 Task: Create in the project TrendSetter in Backlog an issue 'Implement a new cloud-based data governance system for a company with advanced data classification and privacy features', assign it to team member softage.3@softage.net and change the status to IN PROGRESS.
Action: Mouse moved to (95, 173)
Screenshot: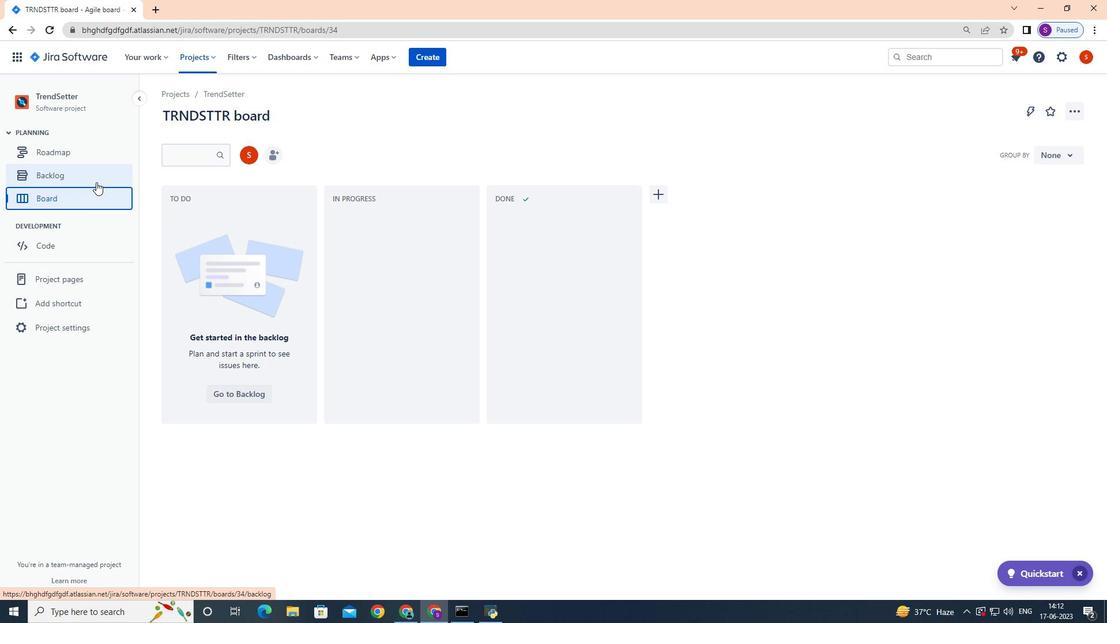 
Action: Mouse pressed left at (95, 173)
Screenshot: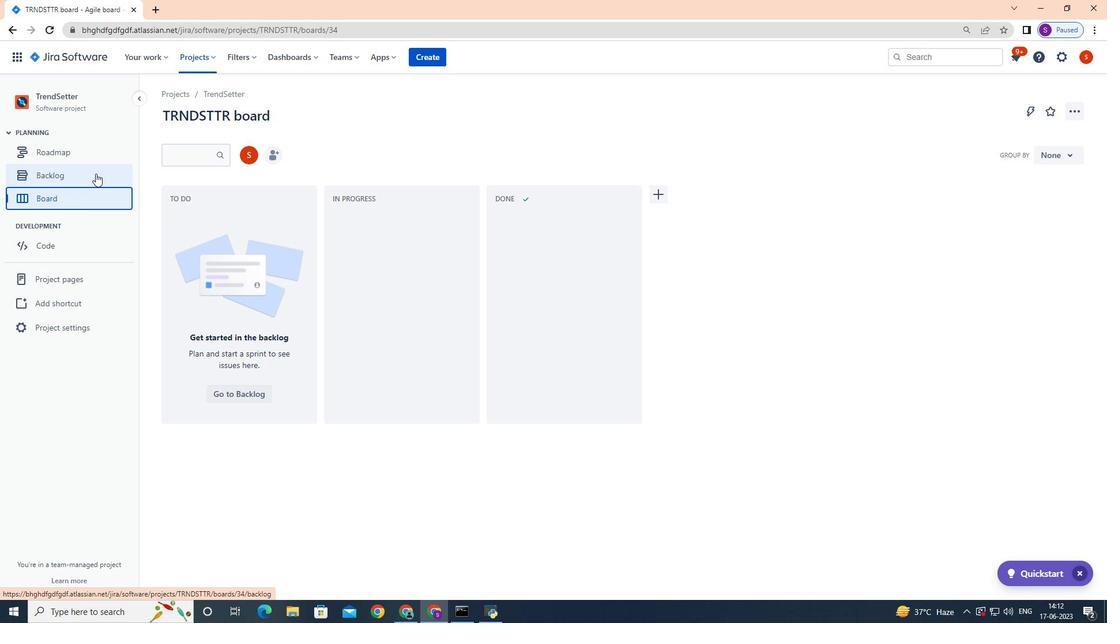 
Action: Mouse moved to (298, 279)
Screenshot: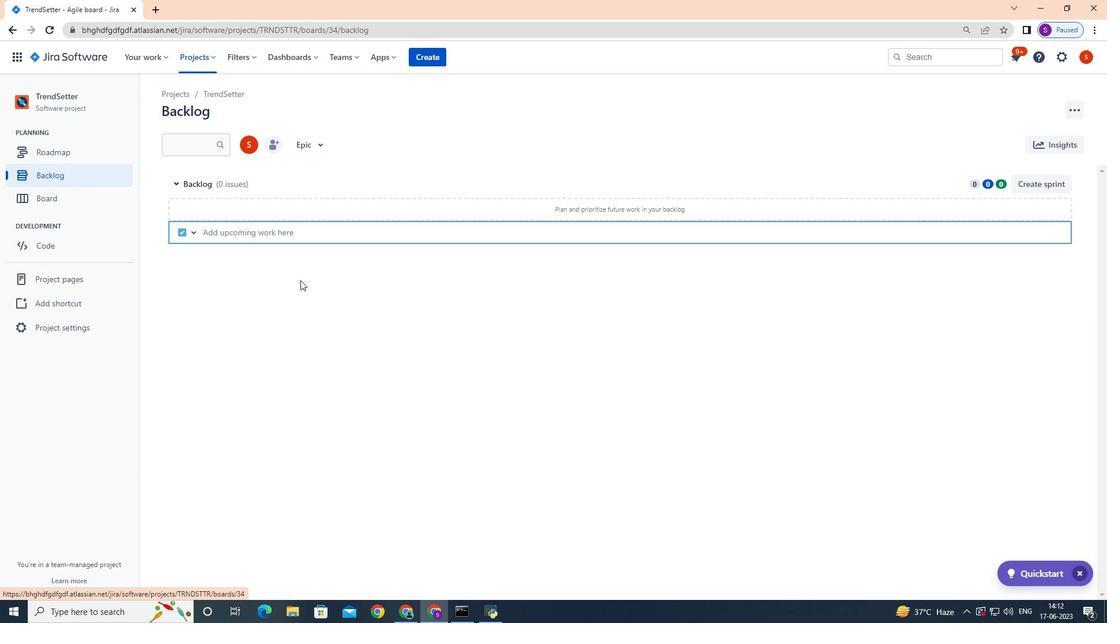 
Action: Key pressed <Key.shift>Implement<Key.space>a<Key.space>new<Key.space>cloud-based<Key.space>data<Key.space>governance<Key.space>system<Key.space>for<Key.space>a<Key.space>company<Key.space>with<Key.space>advanced<Key.space>data<Key.space>classification<Key.space>and<Key.space>privacy<Key.space>features<Key.enter>
Screenshot: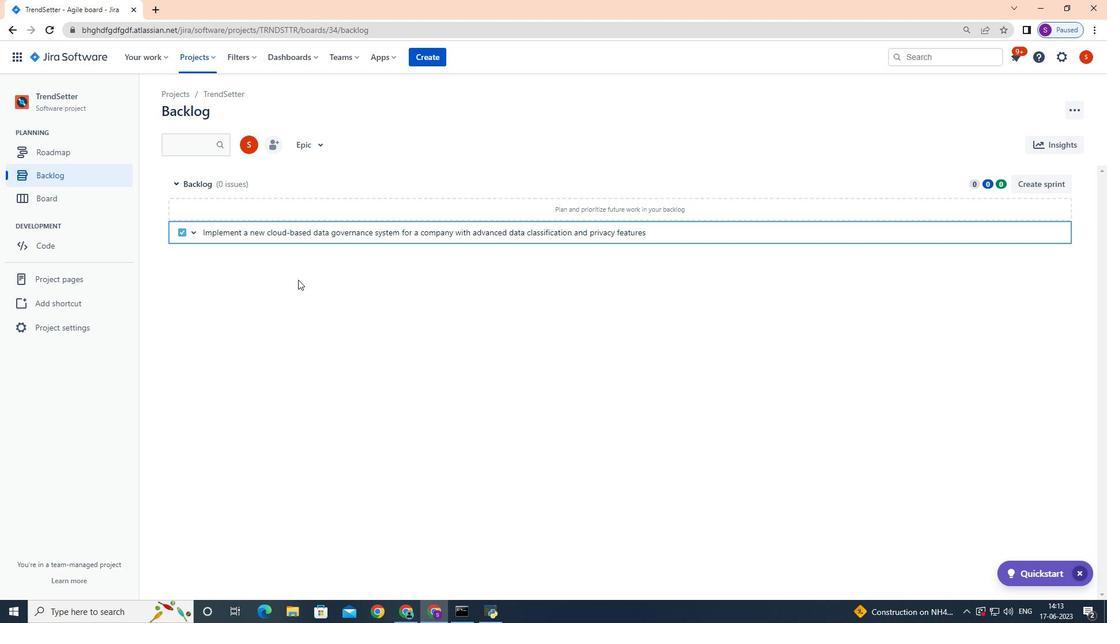 
Action: Mouse moved to (1035, 209)
Screenshot: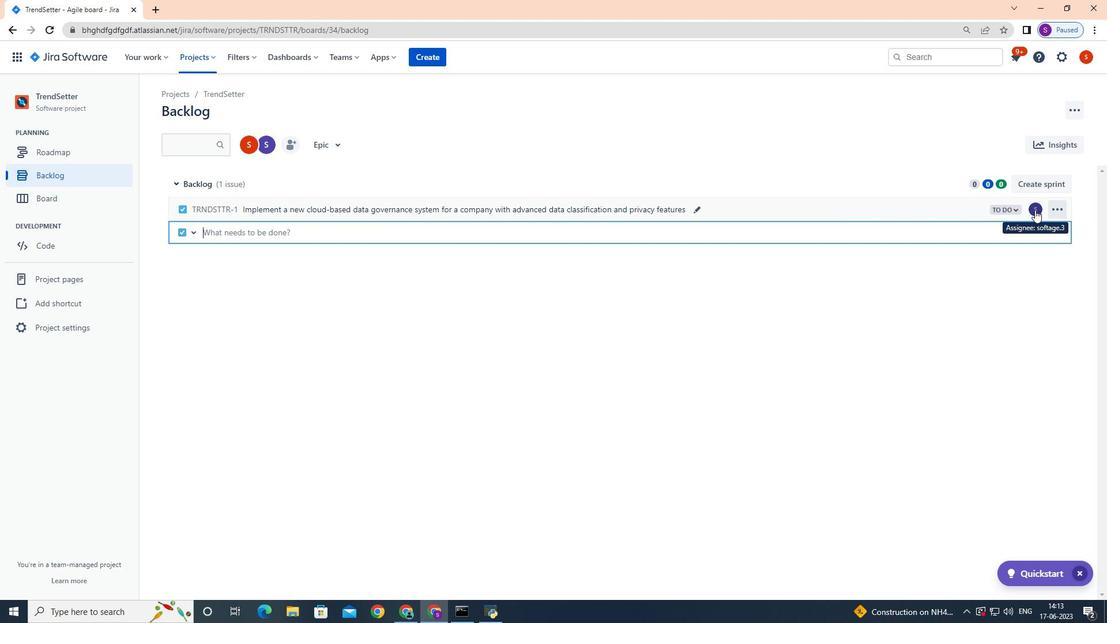 
Action: Mouse pressed left at (1035, 209)
Screenshot: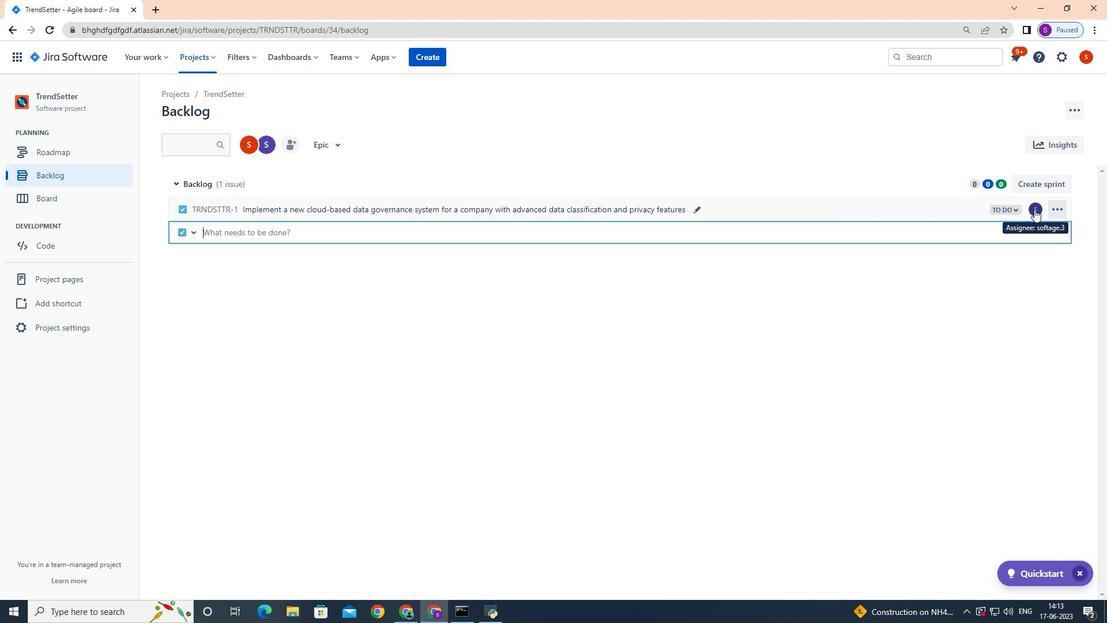 
Action: Mouse moved to (1006, 227)
Screenshot: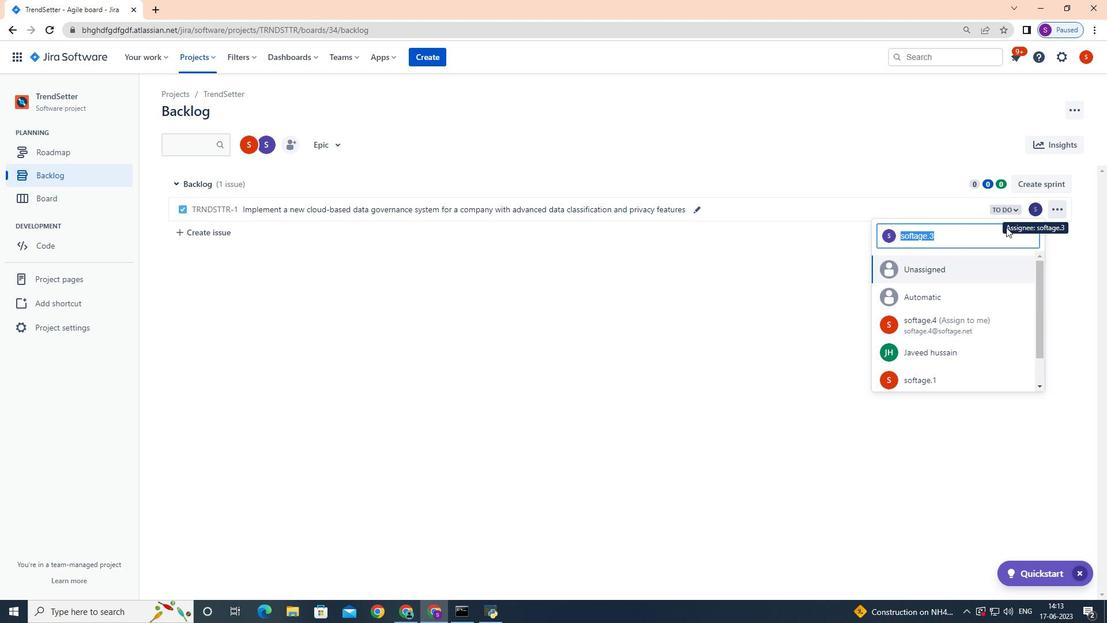 
Action: Key pressed softage.3
Screenshot: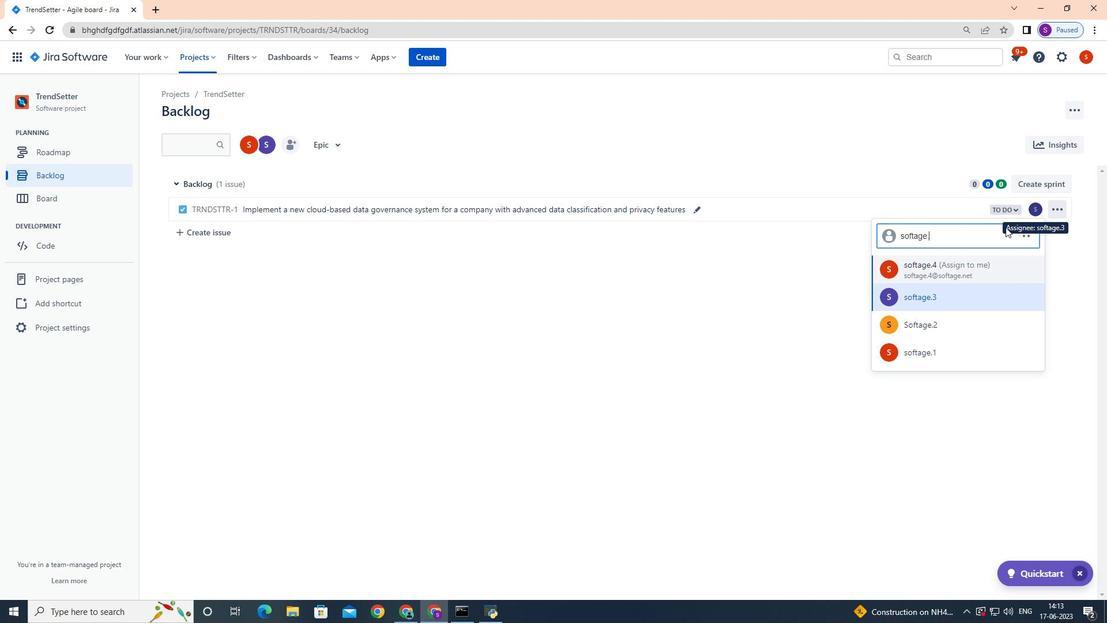 
Action: Mouse moved to (946, 295)
Screenshot: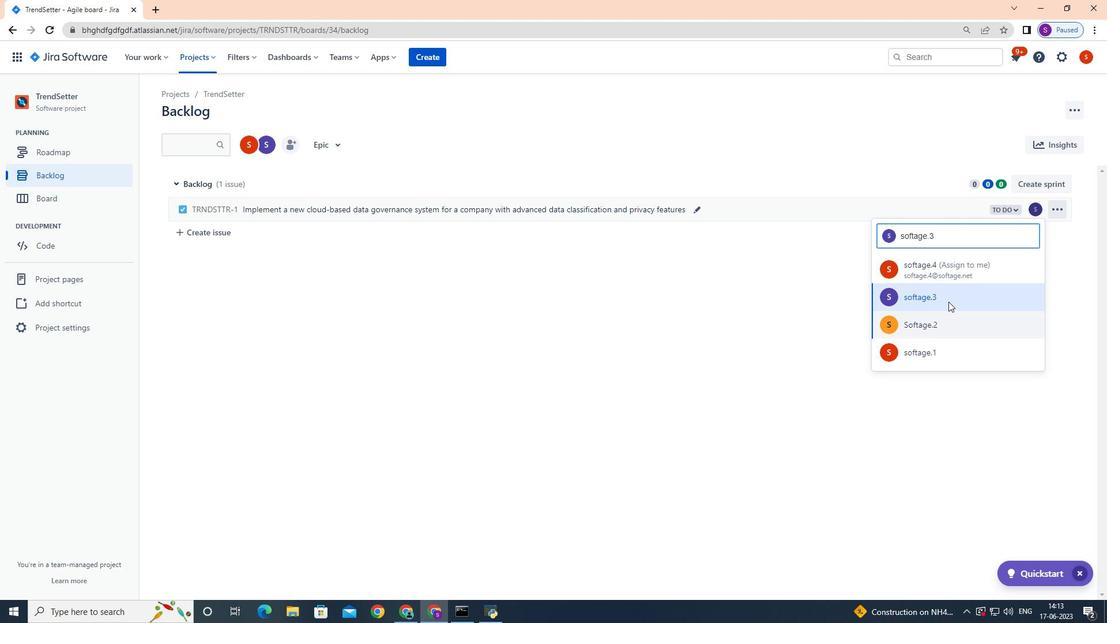 
Action: Mouse pressed left at (946, 295)
Screenshot: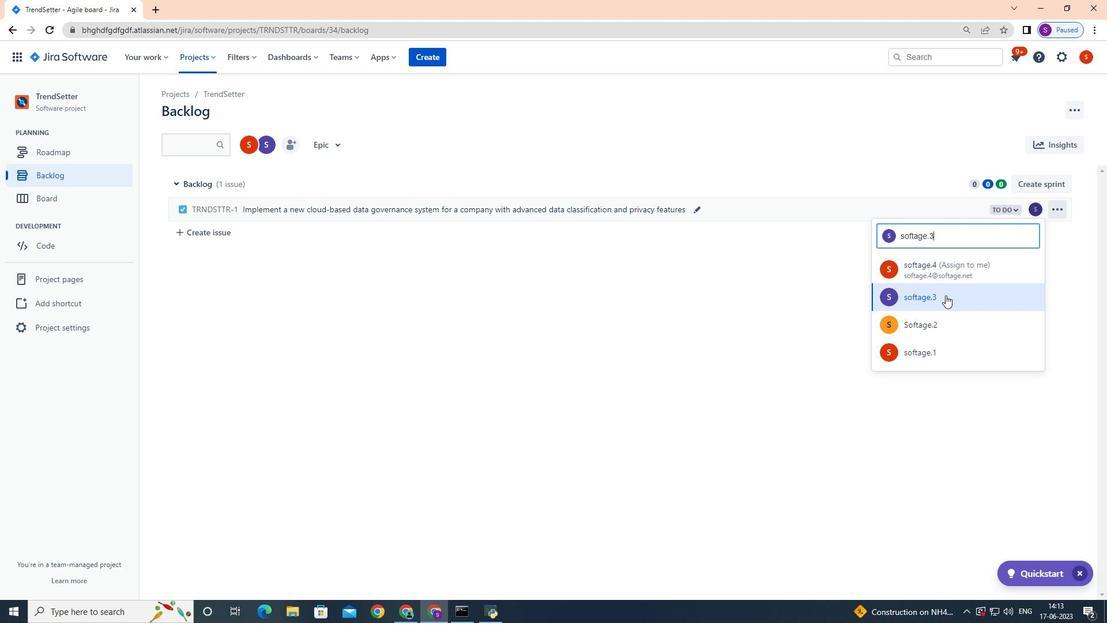 
Action: Mouse moved to (1016, 207)
Screenshot: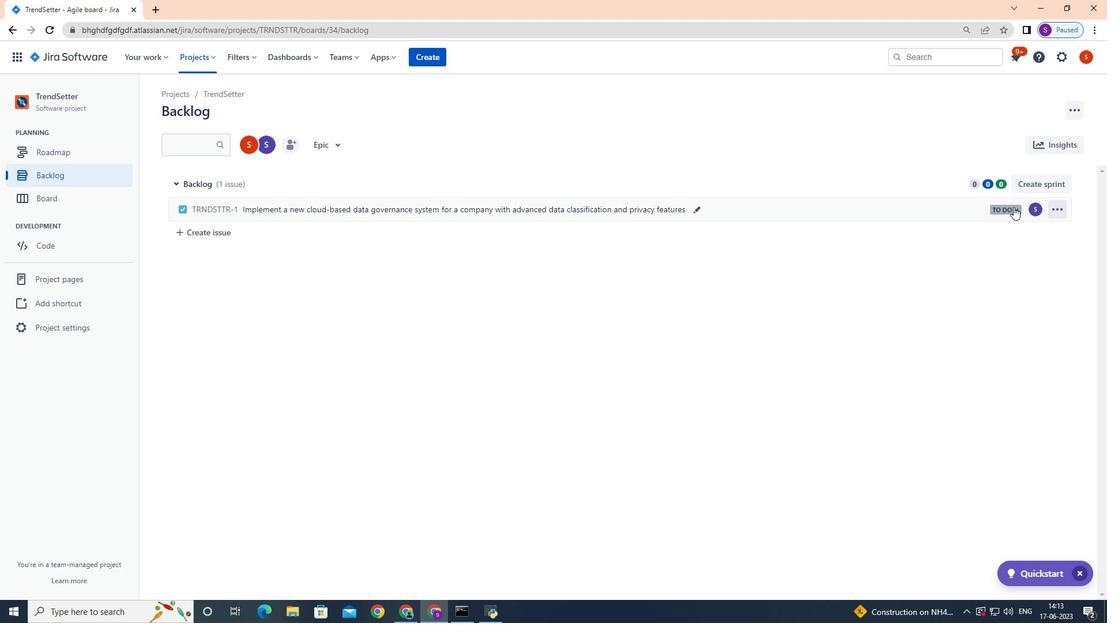 
Action: Mouse pressed left at (1016, 207)
Screenshot: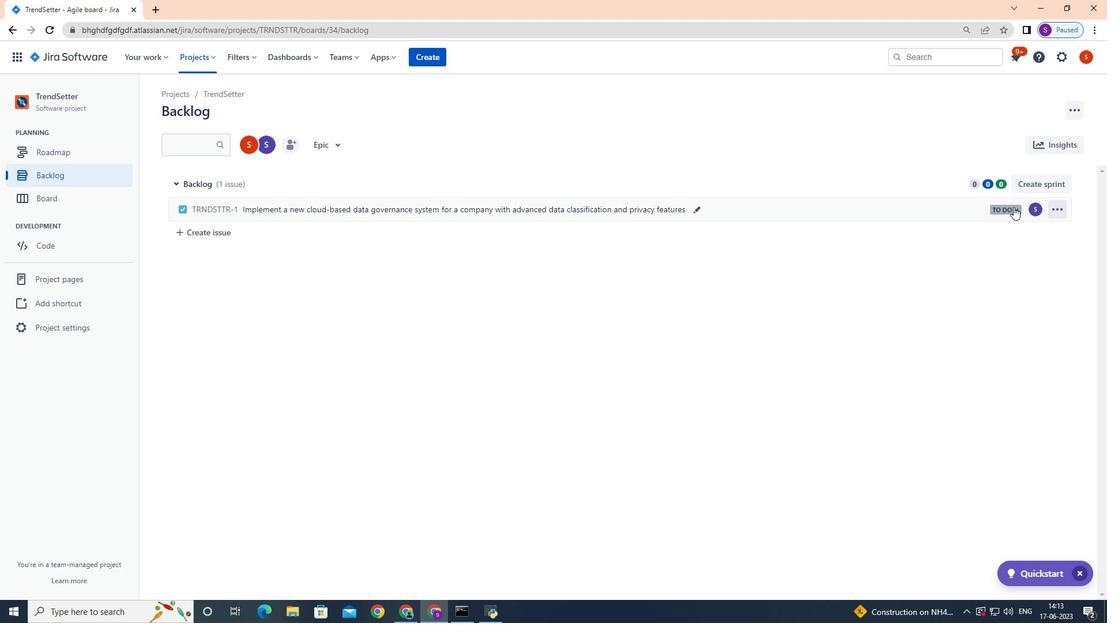 
Action: Mouse moved to (937, 232)
Screenshot: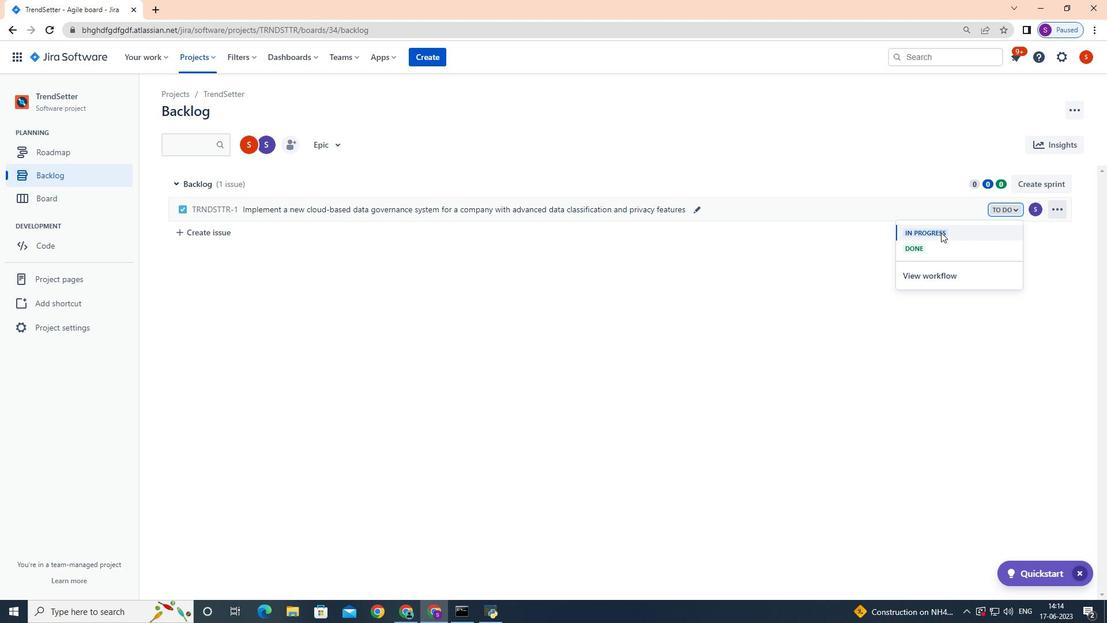 
Action: Mouse pressed left at (937, 232)
Screenshot: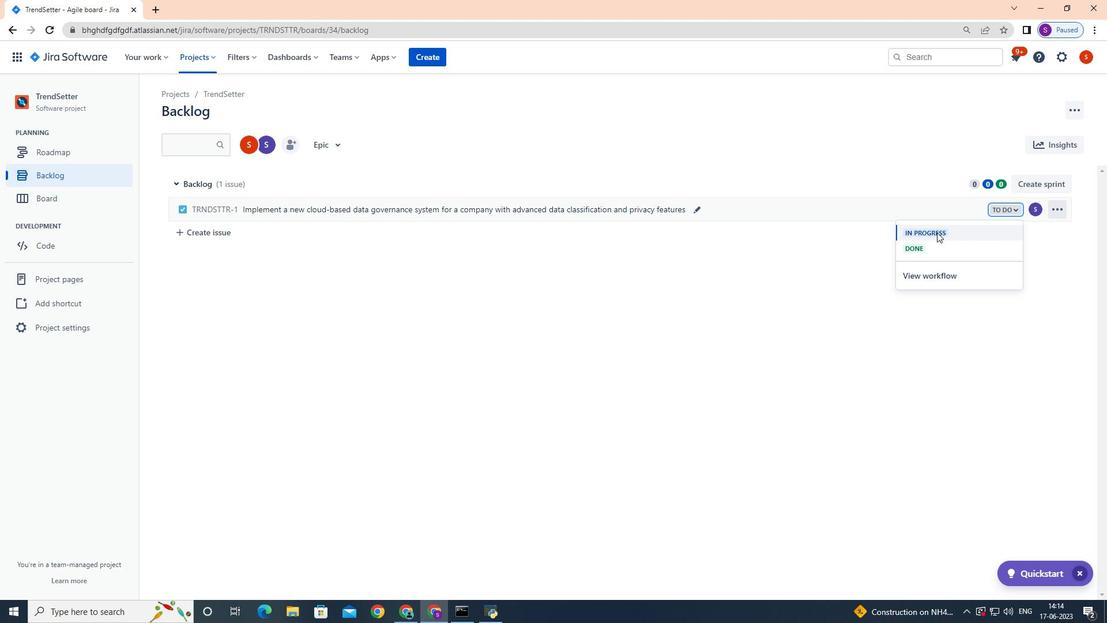 
Action: Mouse moved to (881, 281)
Screenshot: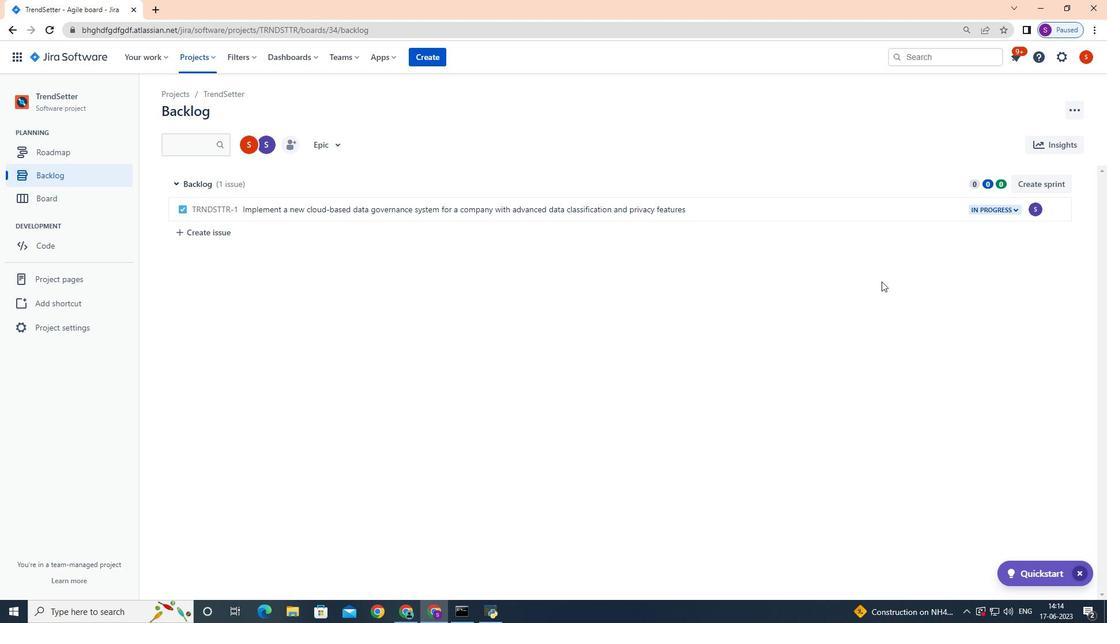 
